 Task: Schedule a language learning app practice session.
Action: Mouse moved to (78, 116)
Screenshot: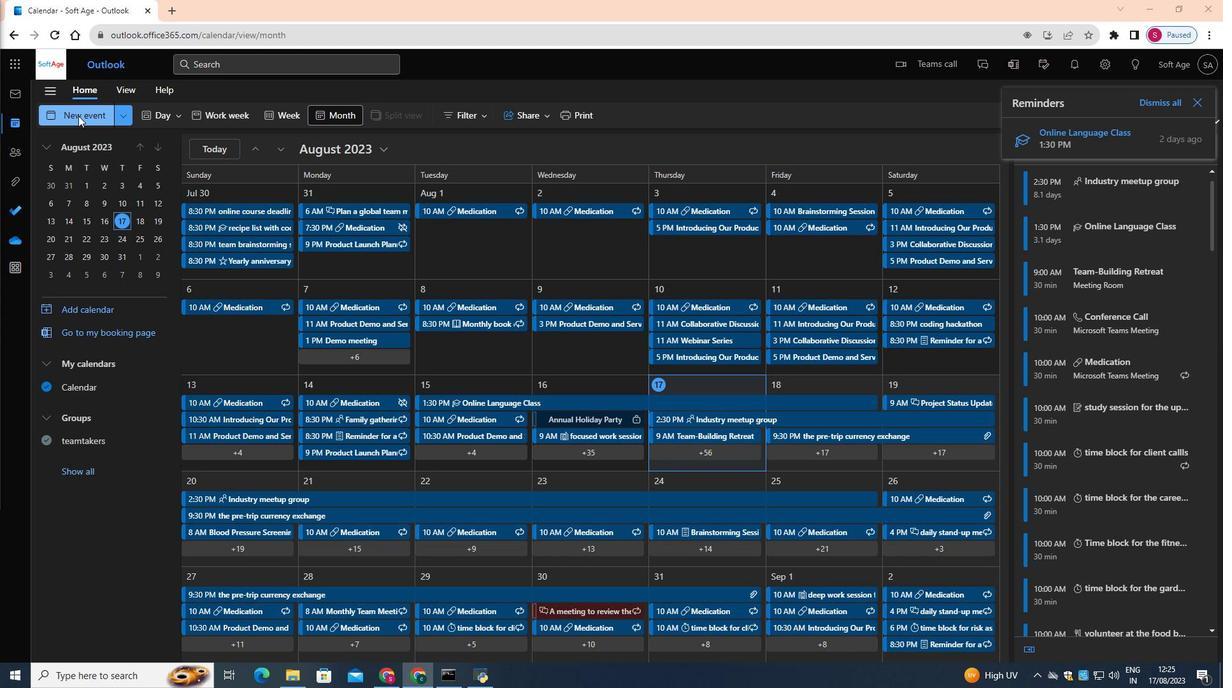 
Action: Mouse pressed left at (78, 116)
Screenshot: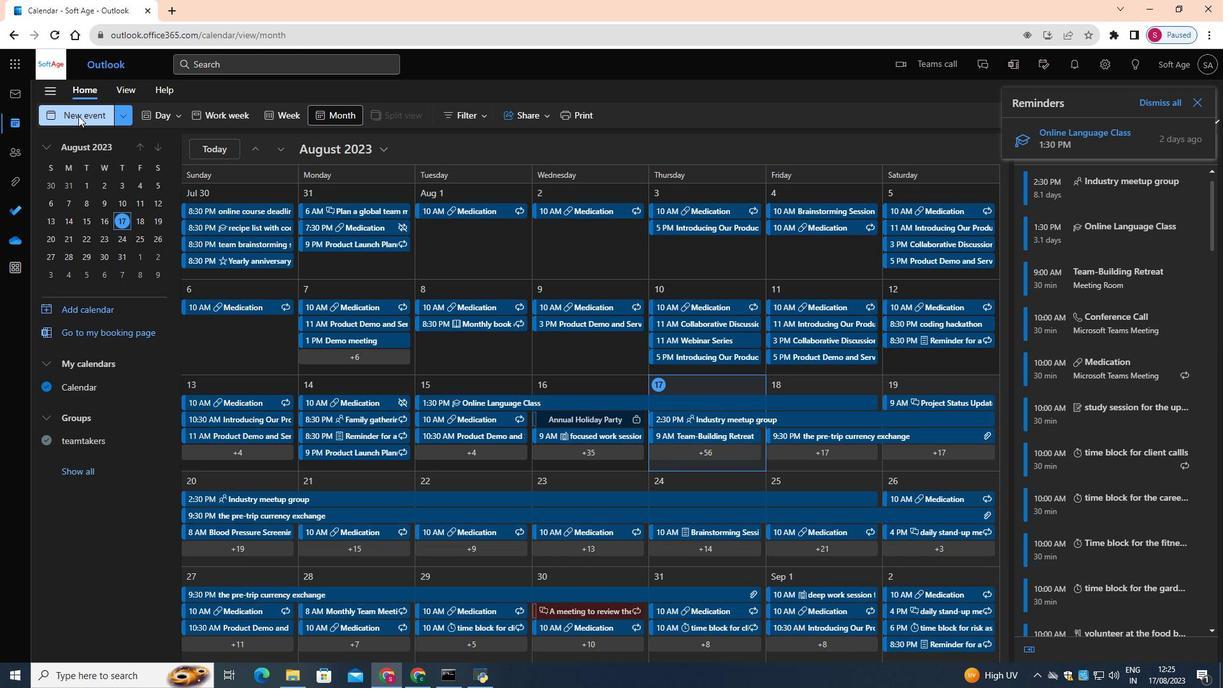 
Action: Mouse moved to (377, 196)
Screenshot: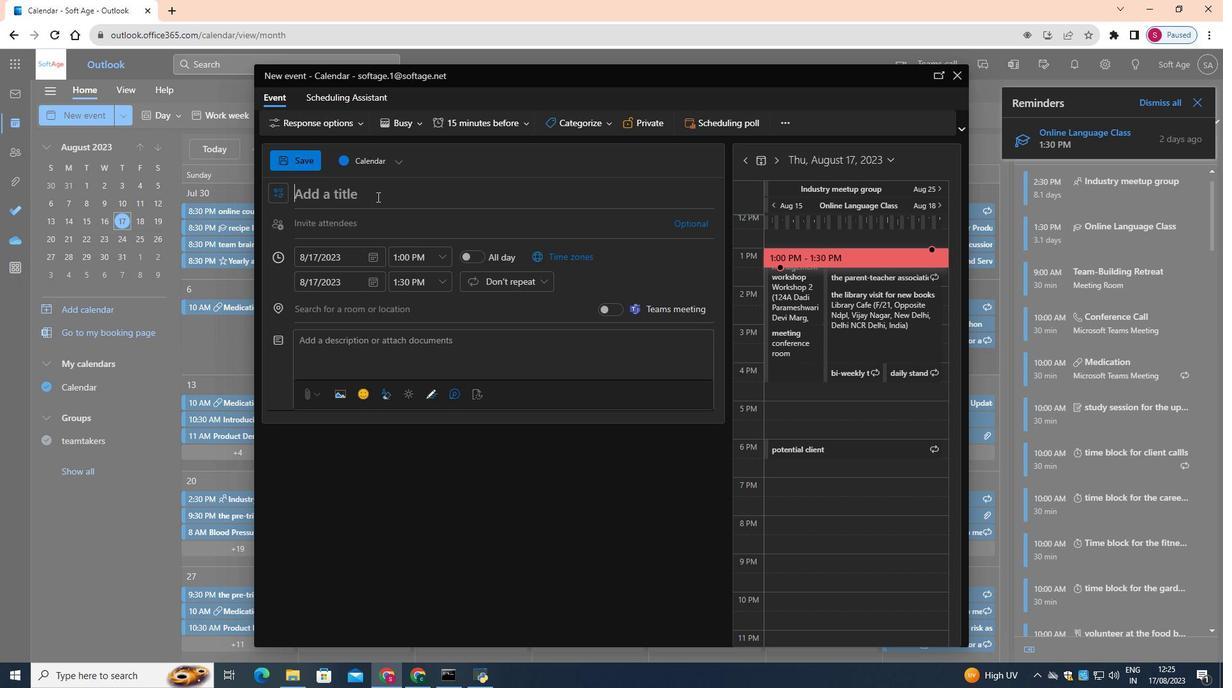 
Action: Mouse pressed left at (377, 196)
Screenshot: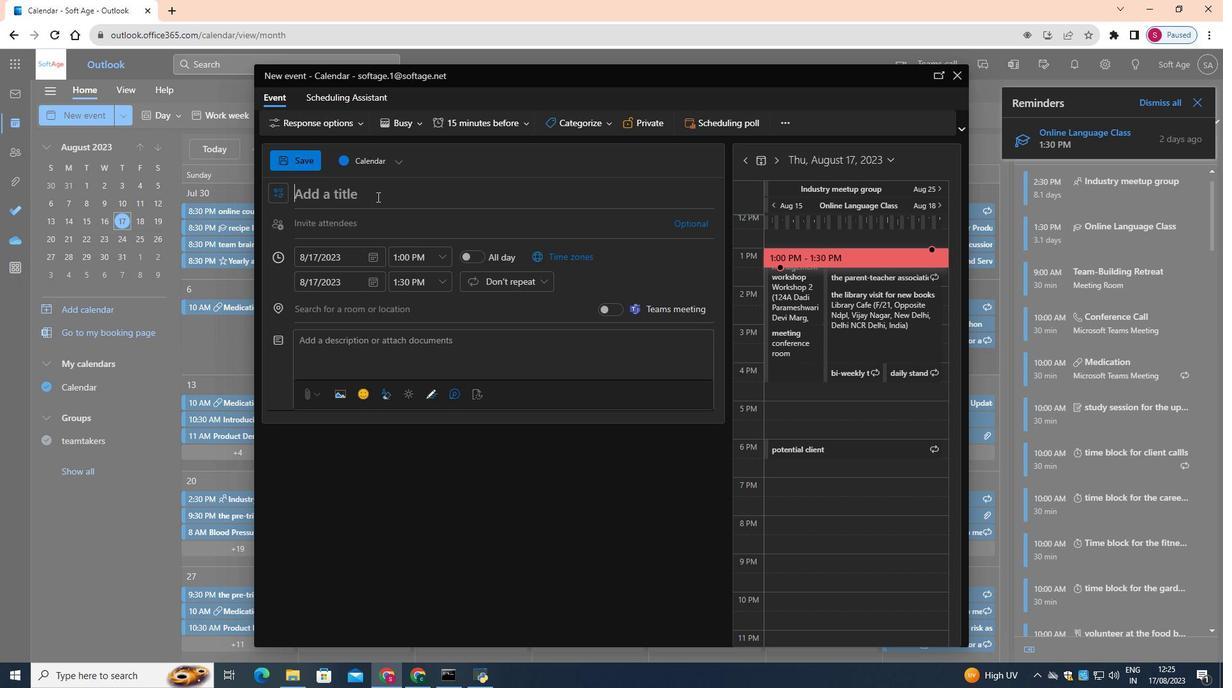 
Action: Key pressed <Key.shift>Language<Key.space><Key.shift>Learning<Key.space><Key.shift>App<Key.space><Key.shift>Practice<Key.space><Key.shift>Session
Screenshot: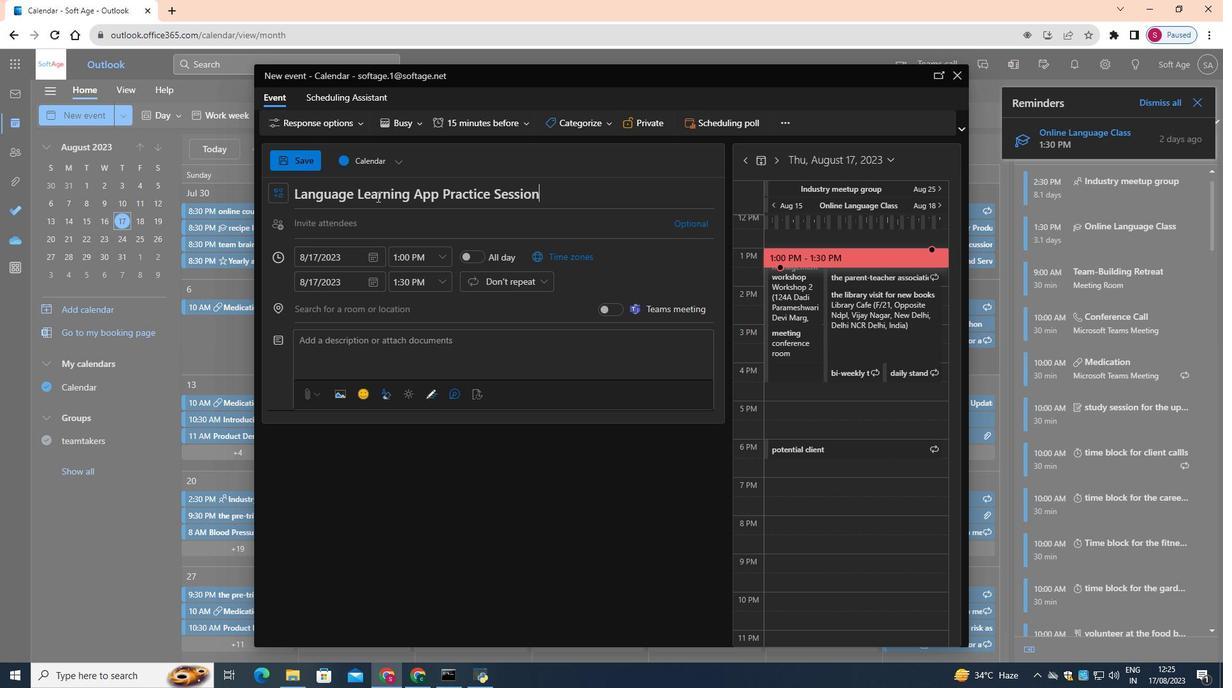 
Action: Mouse moved to (374, 258)
Screenshot: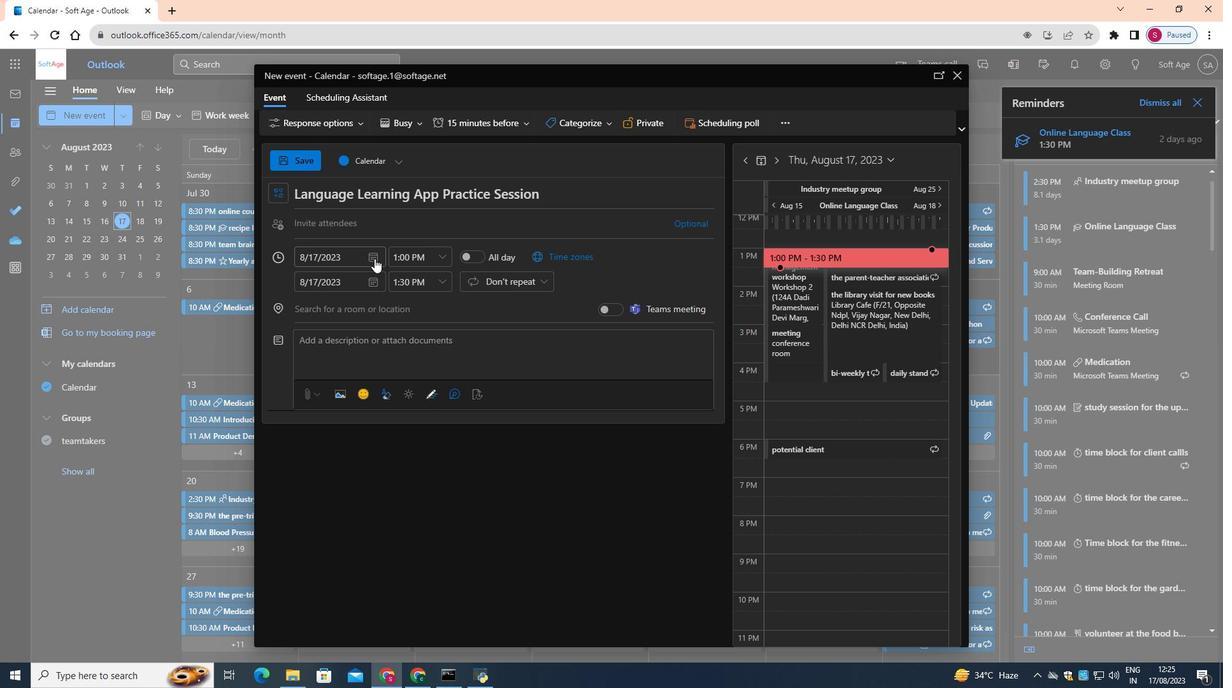 
Action: Mouse pressed left at (374, 258)
Screenshot: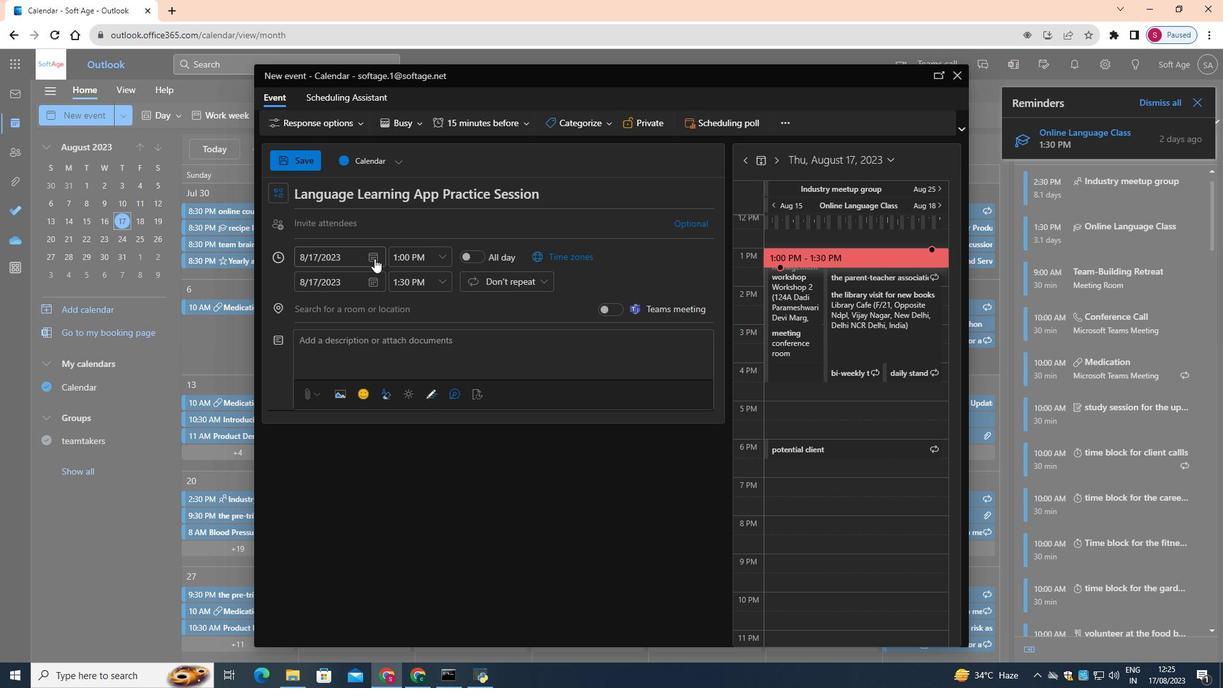 
Action: Mouse moved to (328, 374)
Screenshot: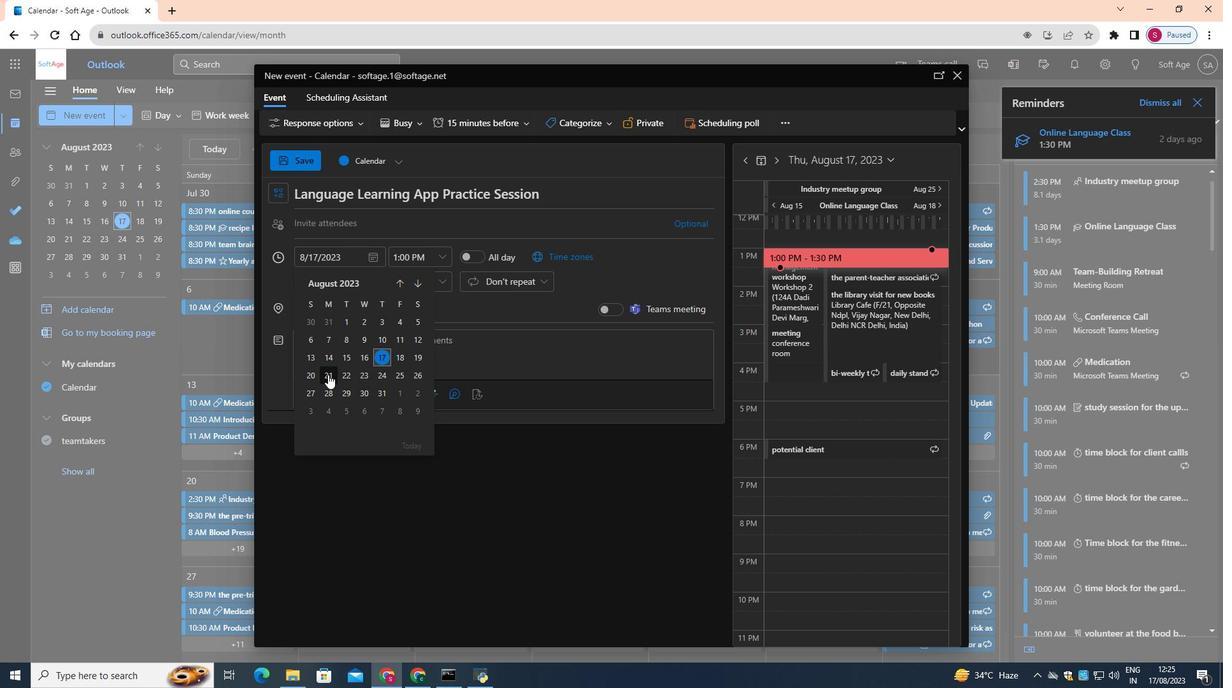 
Action: Mouse pressed left at (328, 374)
Screenshot: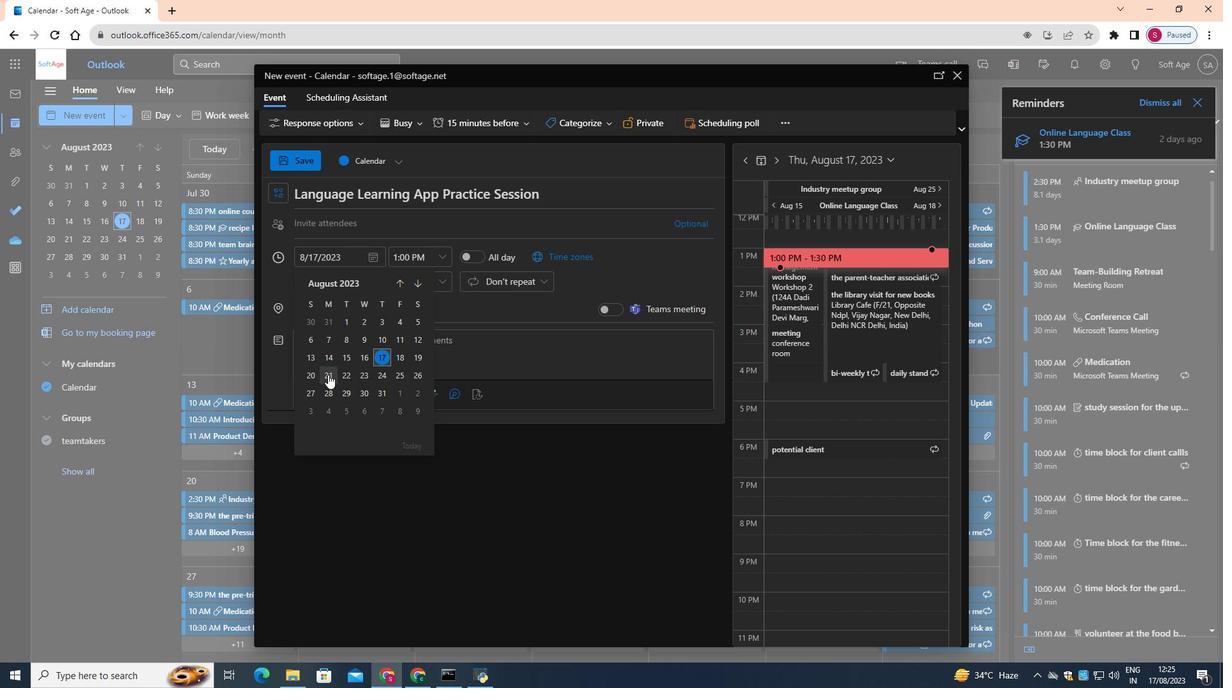 
Action: Mouse moved to (437, 258)
Screenshot: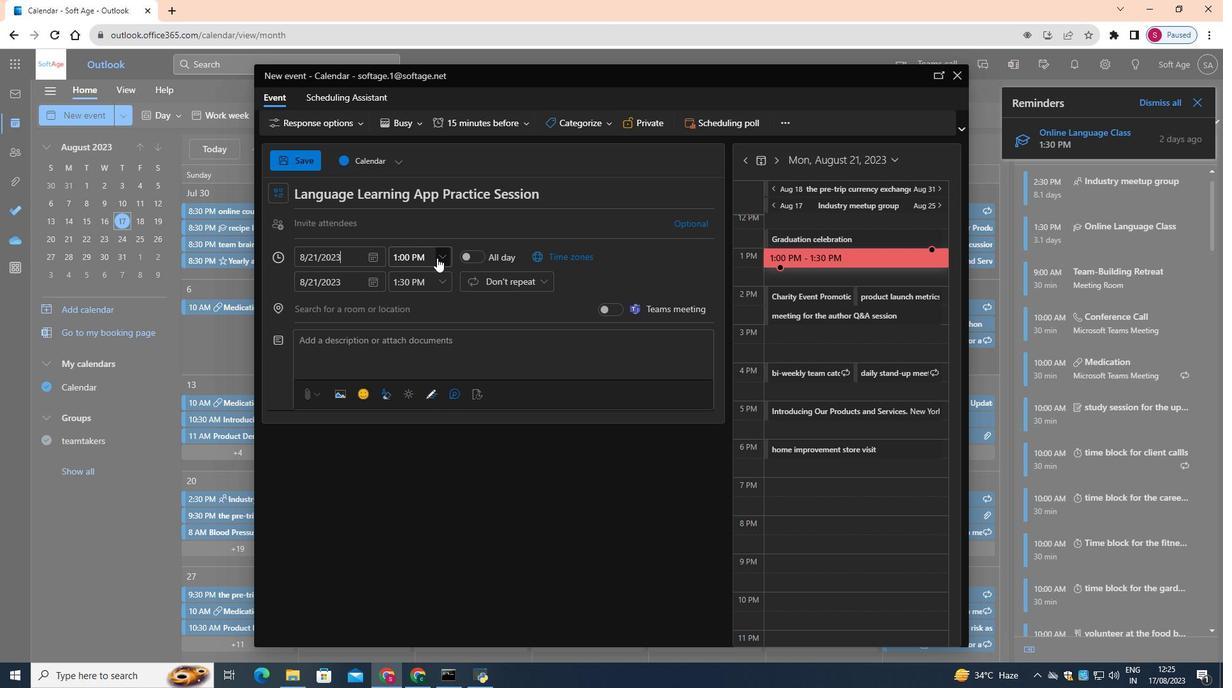 
Action: Mouse pressed left at (437, 258)
Screenshot: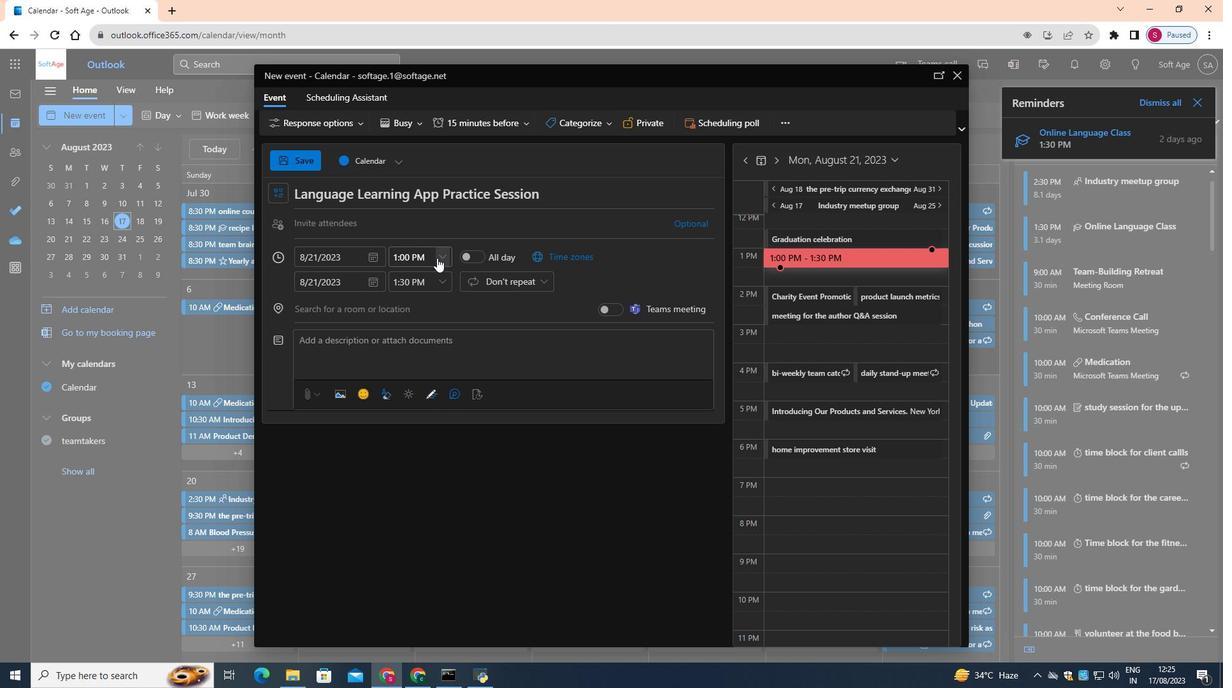 
Action: Mouse moved to (416, 302)
Screenshot: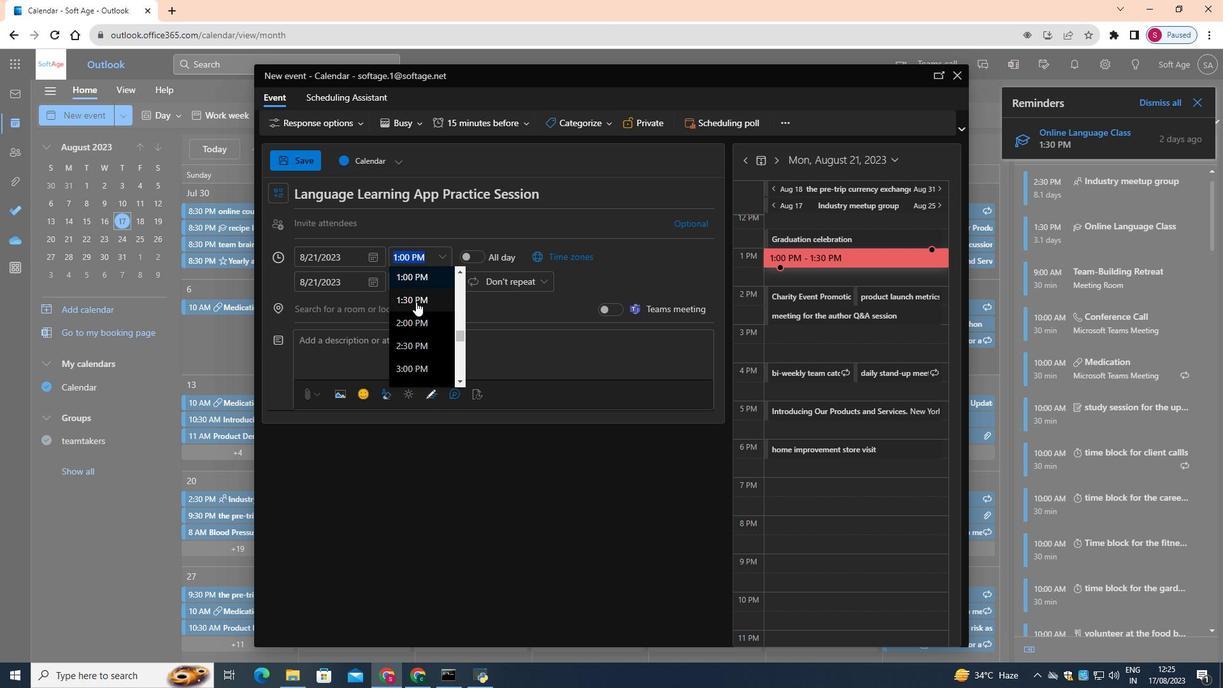
Action: Mouse pressed left at (416, 302)
Screenshot: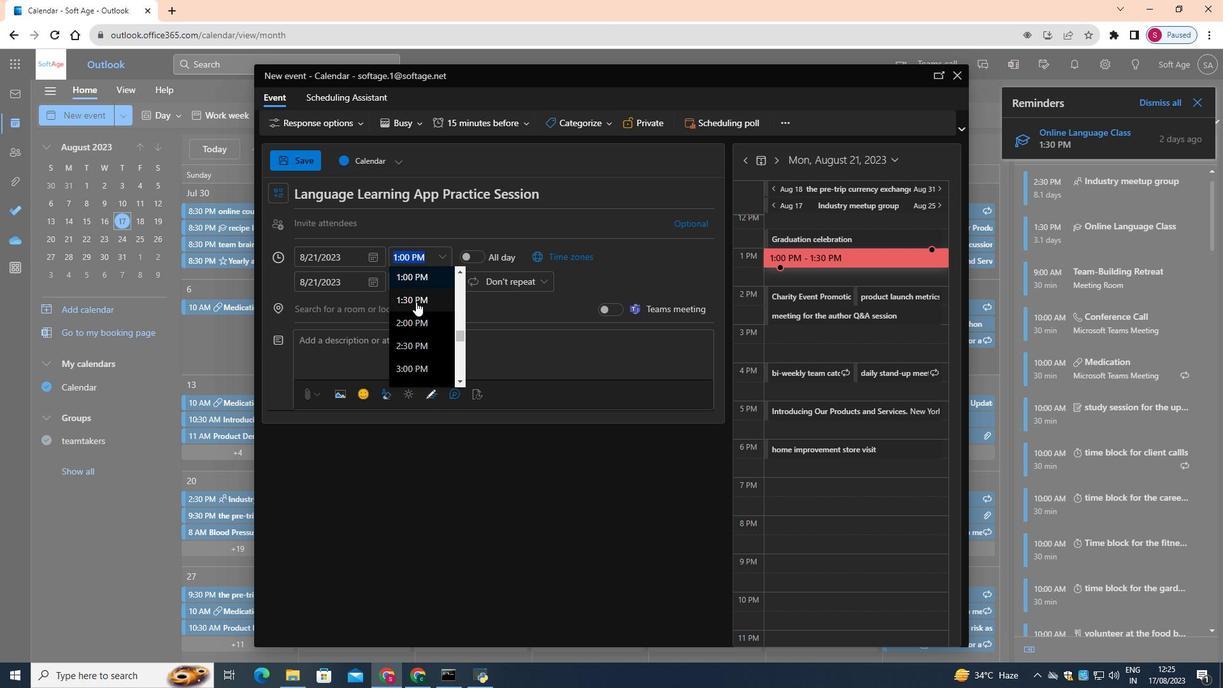 
Action: Mouse moved to (472, 342)
Screenshot: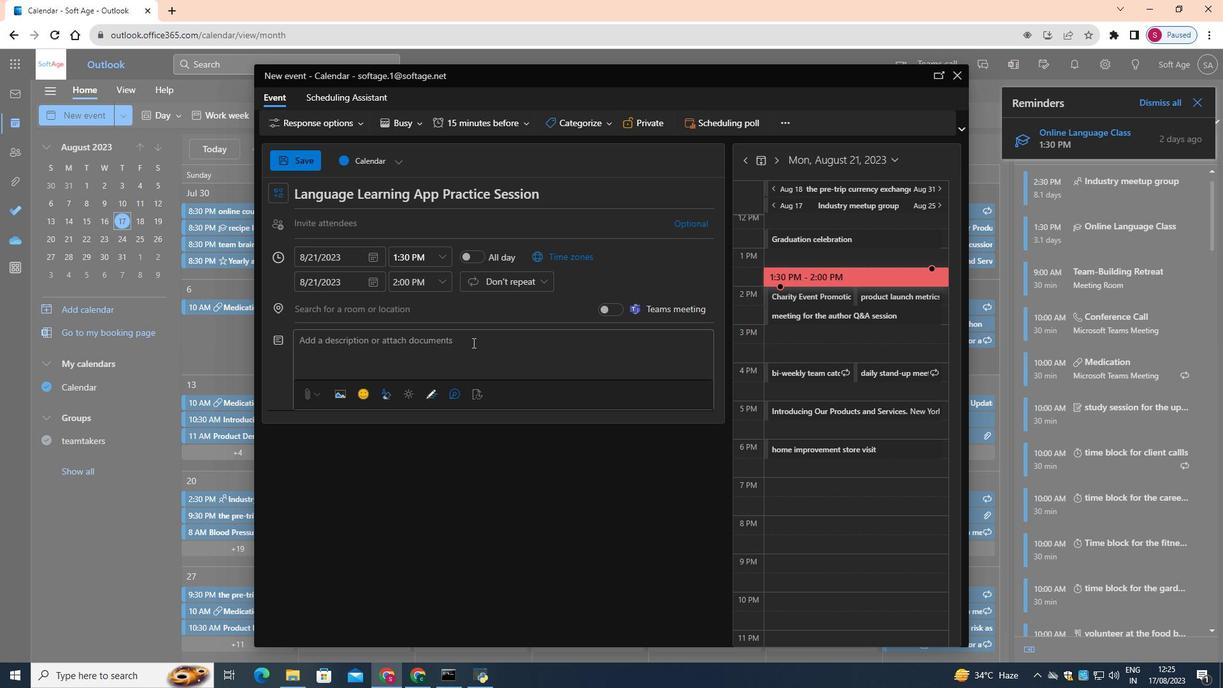 
Action: Mouse pressed left at (472, 342)
Screenshot: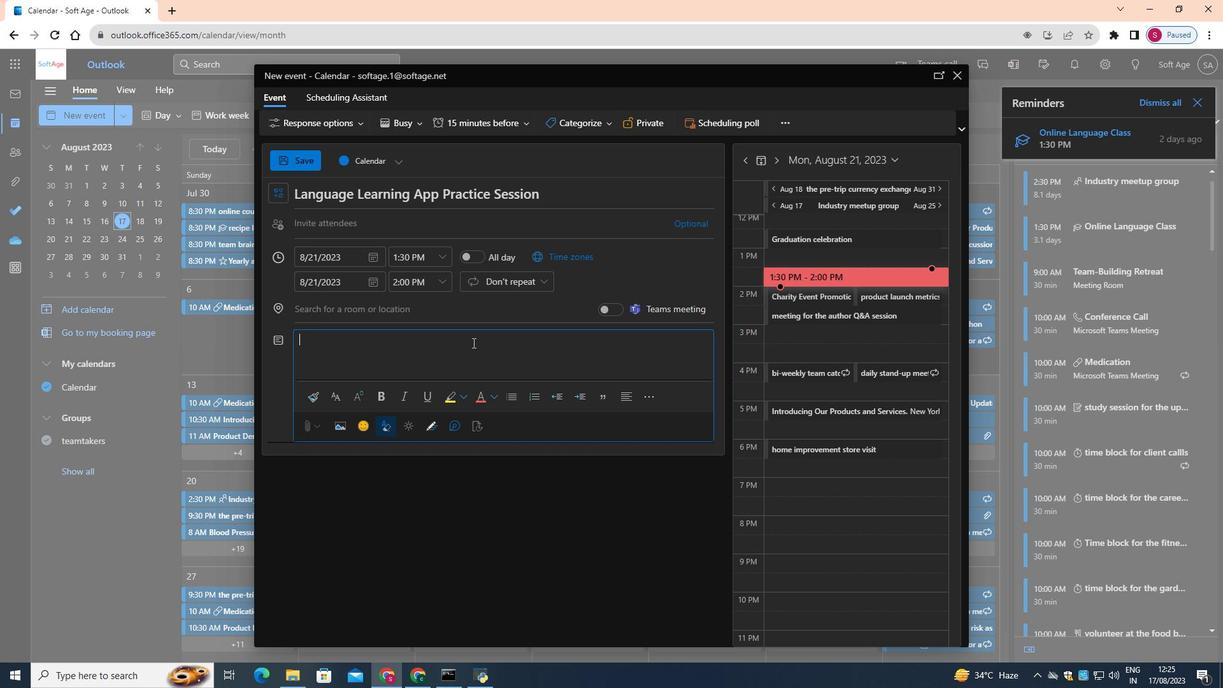 
Action: Key pressed <Key.shift>Ready<Key.space>to<Key.space>elevate<Key.space>your<Key.space>language<Key.space>skills.
Screenshot: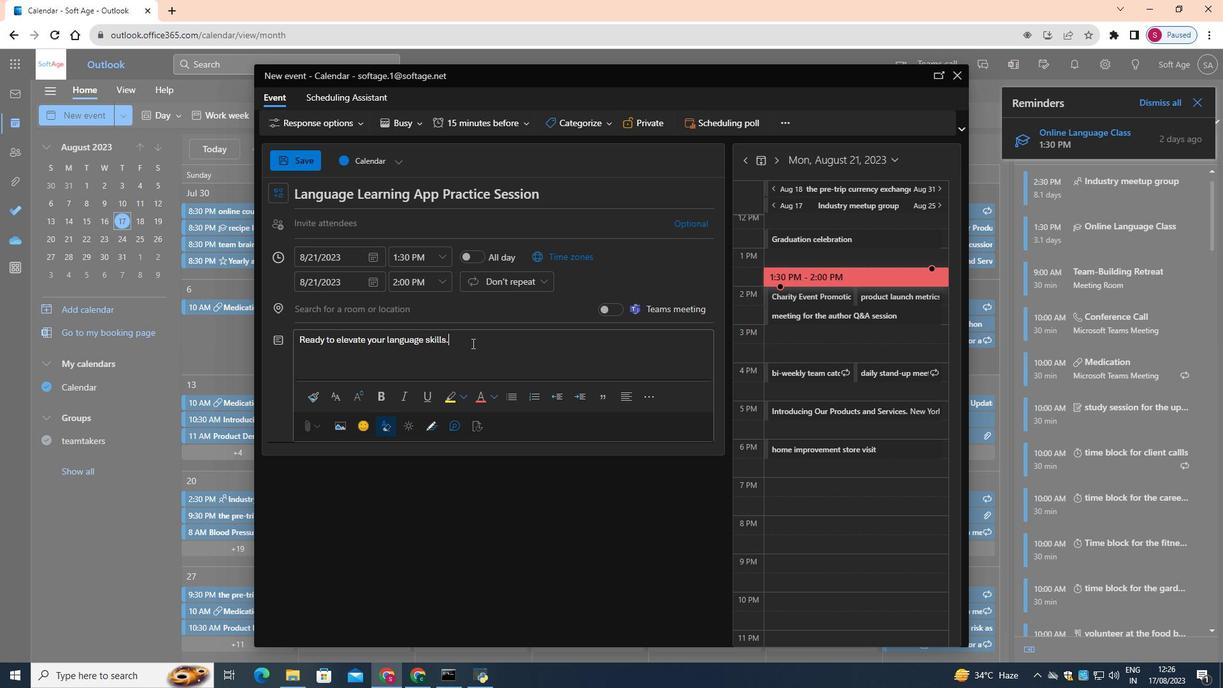 
Action: Mouse moved to (301, 339)
Screenshot: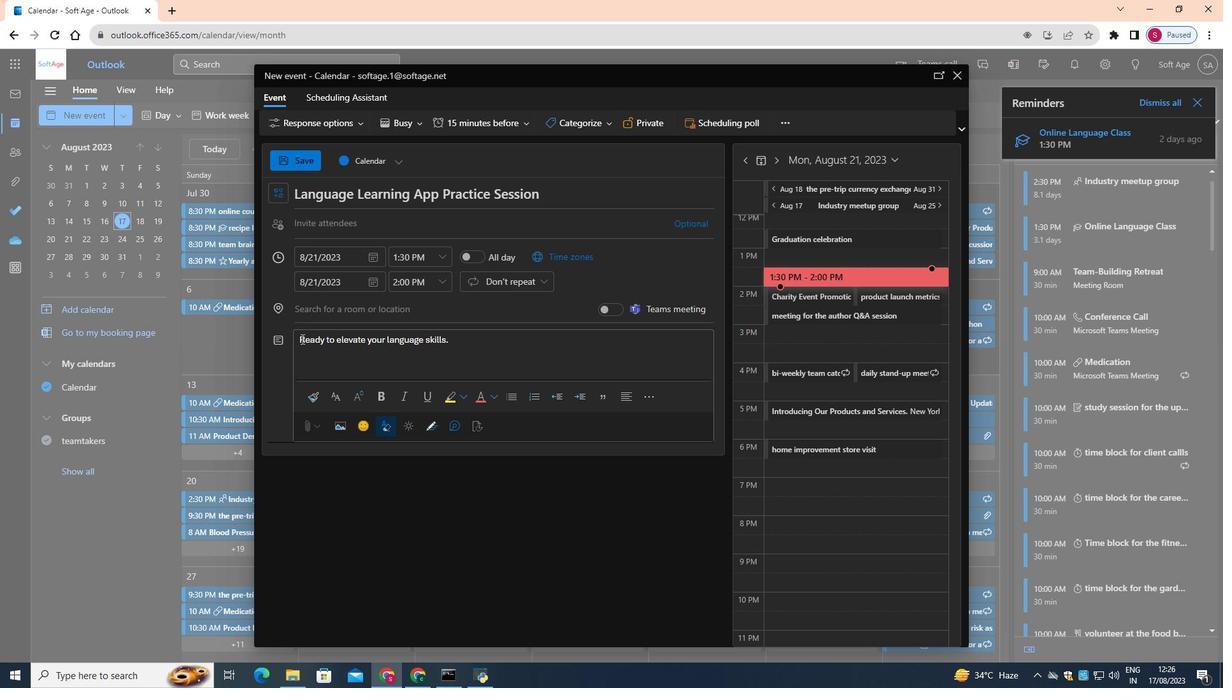 
Action: Mouse pressed left at (301, 339)
Screenshot: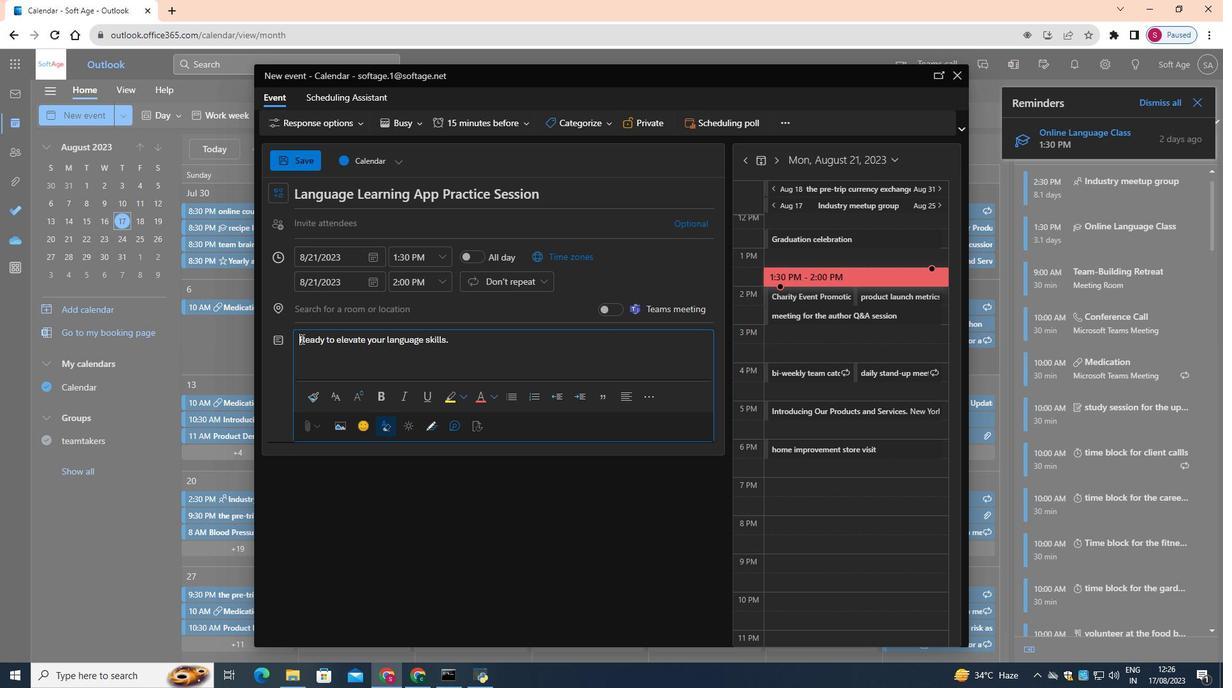 
Action: Key pressed <Key.space><Key.backspace><Key.shift>Be<Key.space>
Screenshot: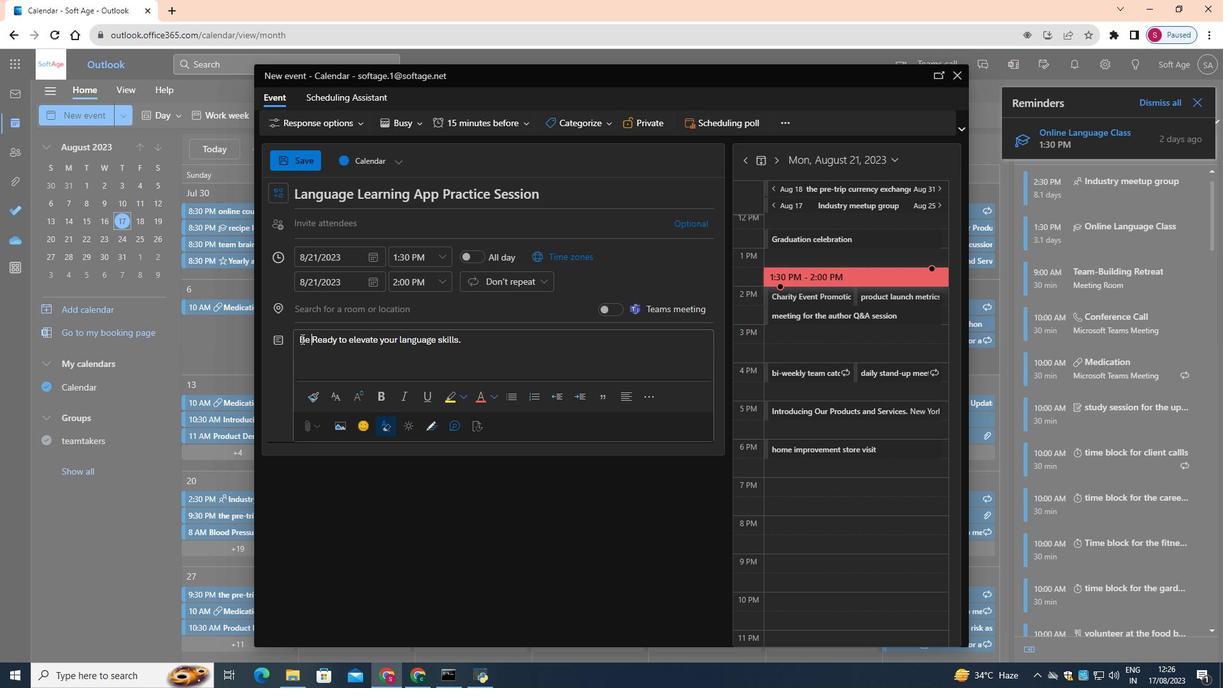 
Action: Mouse moved to (316, 340)
Screenshot: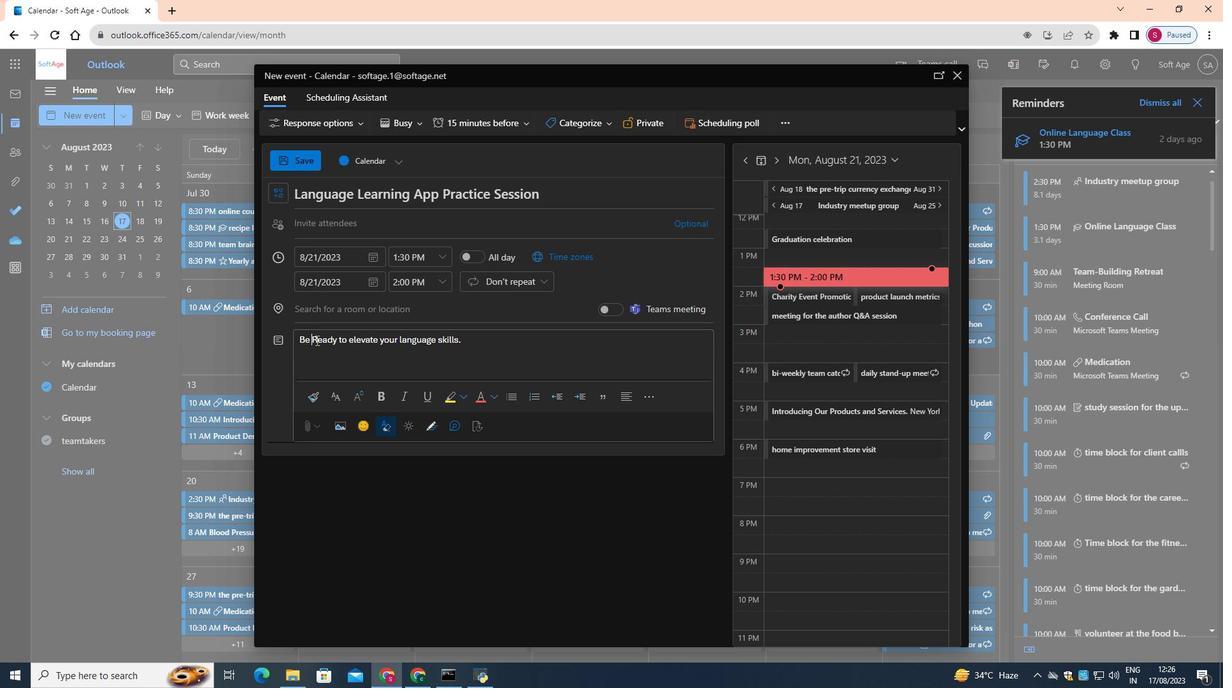 
Action: Mouse pressed left at (316, 340)
Screenshot: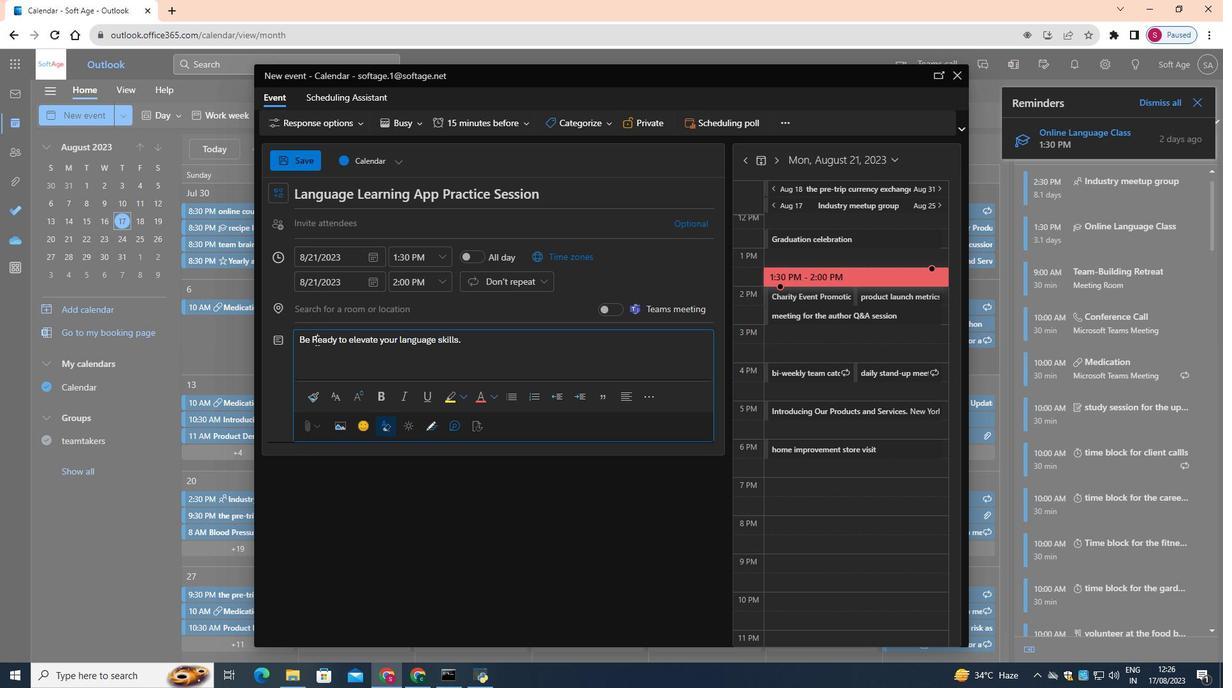 
Action: Key pressed <Key.backspace>r
Screenshot: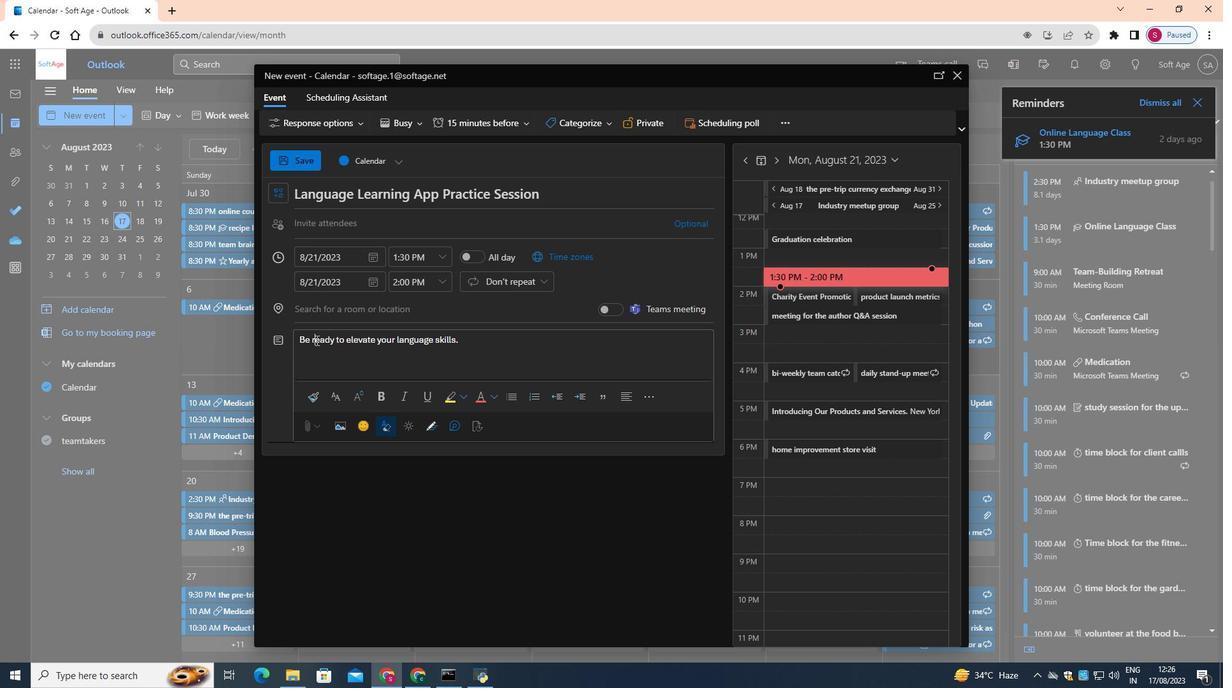 
Action: Mouse moved to (472, 360)
Screenshot: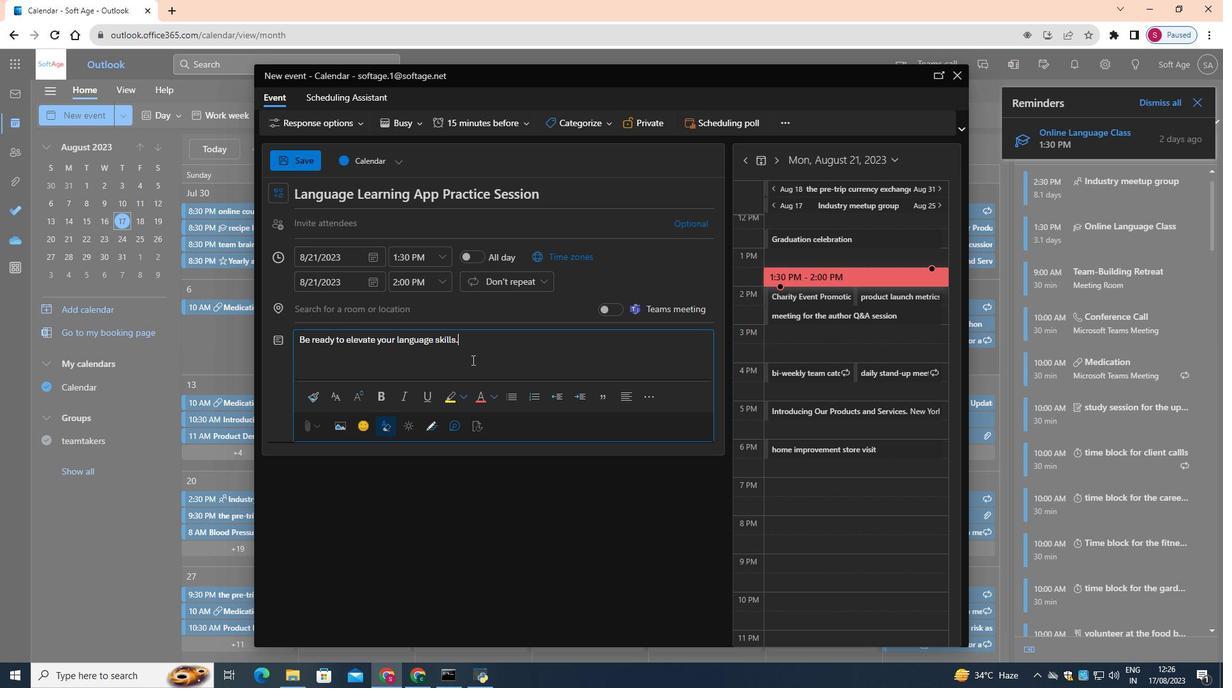 
Action: Mouse pressed left at (472, 360)
Screenshot: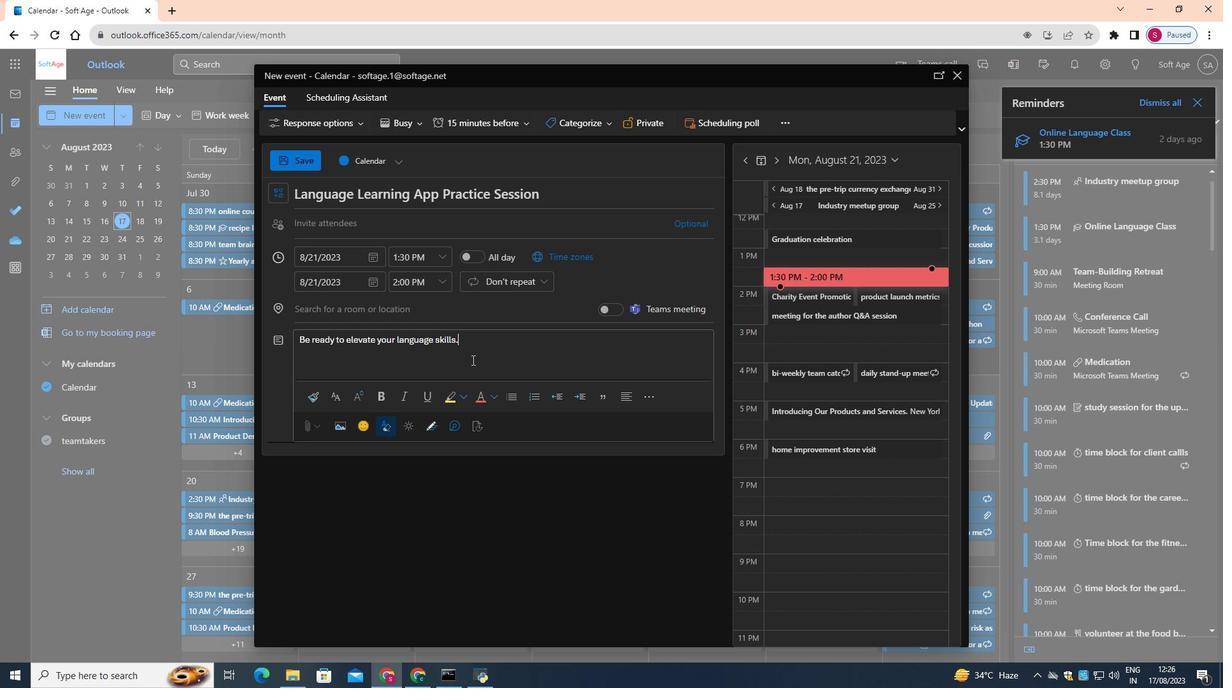 
Action: Key pressed <Key.space><Key.shift>Join<Key.space>us<Key.space>for<Key.space>an<Key.space>engaging<Key.space>language<Key.space>learning<Key.space>app<Key.space>practice<Key.space>session<Key.space><Key.backspace>,<Key.space>where<Key.space>you'll<Key.space>have<Key.space>the<Key.space>opportunity<Key.space>to<Key.space>enhance<Key.space>your<Key.space>vocabulary,<Key.space>grammar,<Key.space>and<Key.space>conversational<Key.space>abilities.
Screenshot: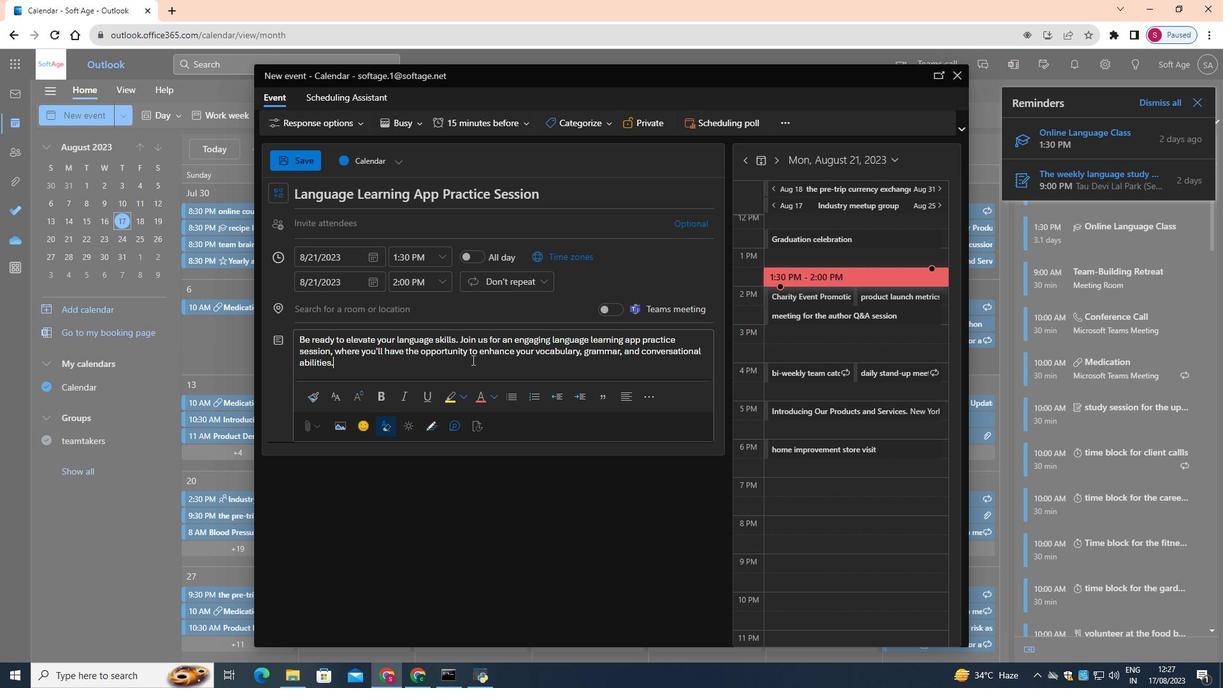 
Action: Mouse moved to (306, 158)
Screenshot: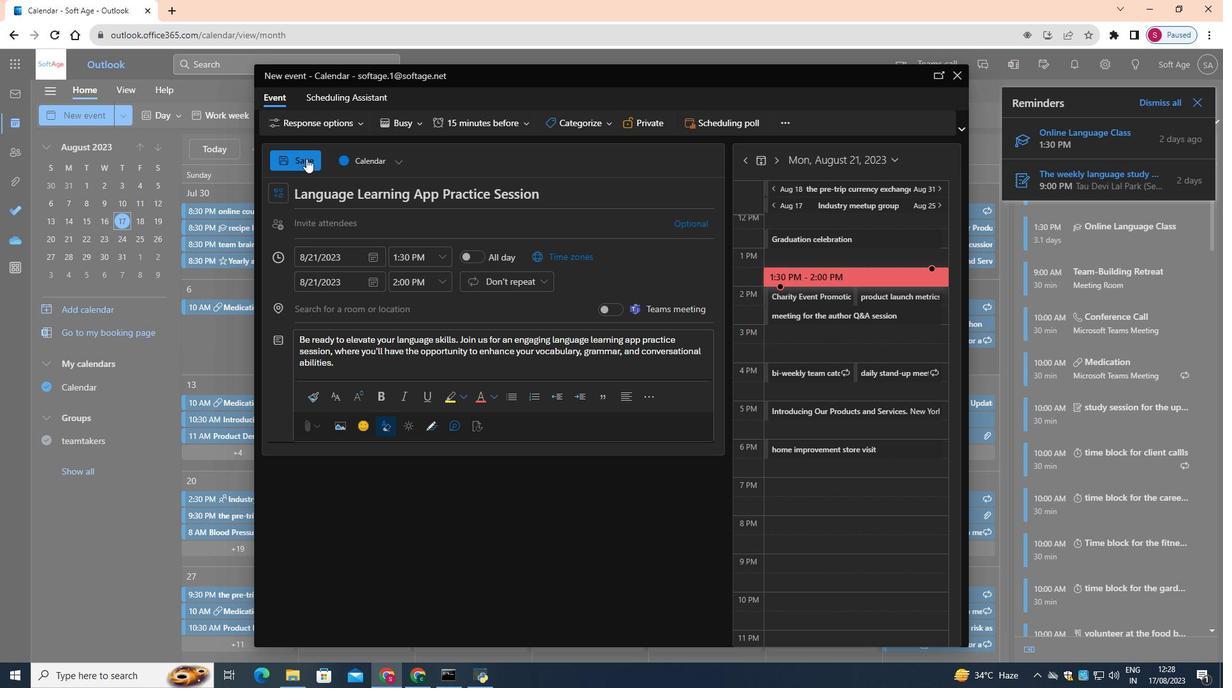 
Action: Mouse pressed left at (306, 158)
Screenshot: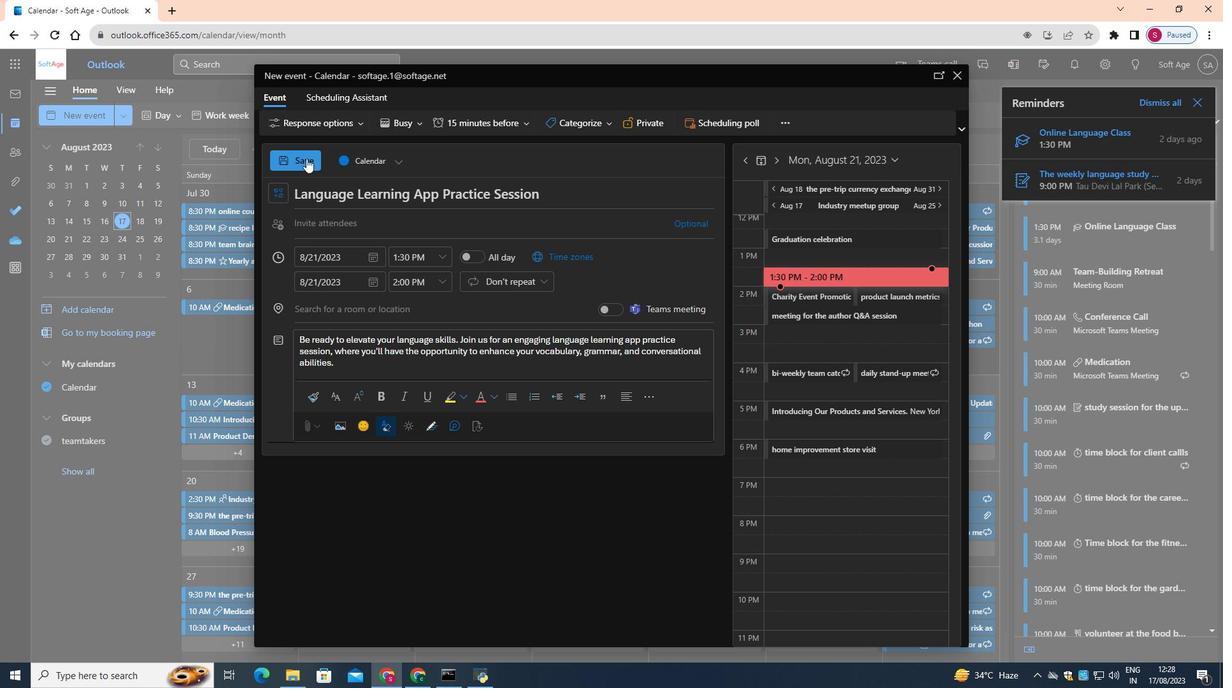 
